 Task: Set the day theme to "Dark default".
Action: Mouse moved to (1167, 112)
Screenshot: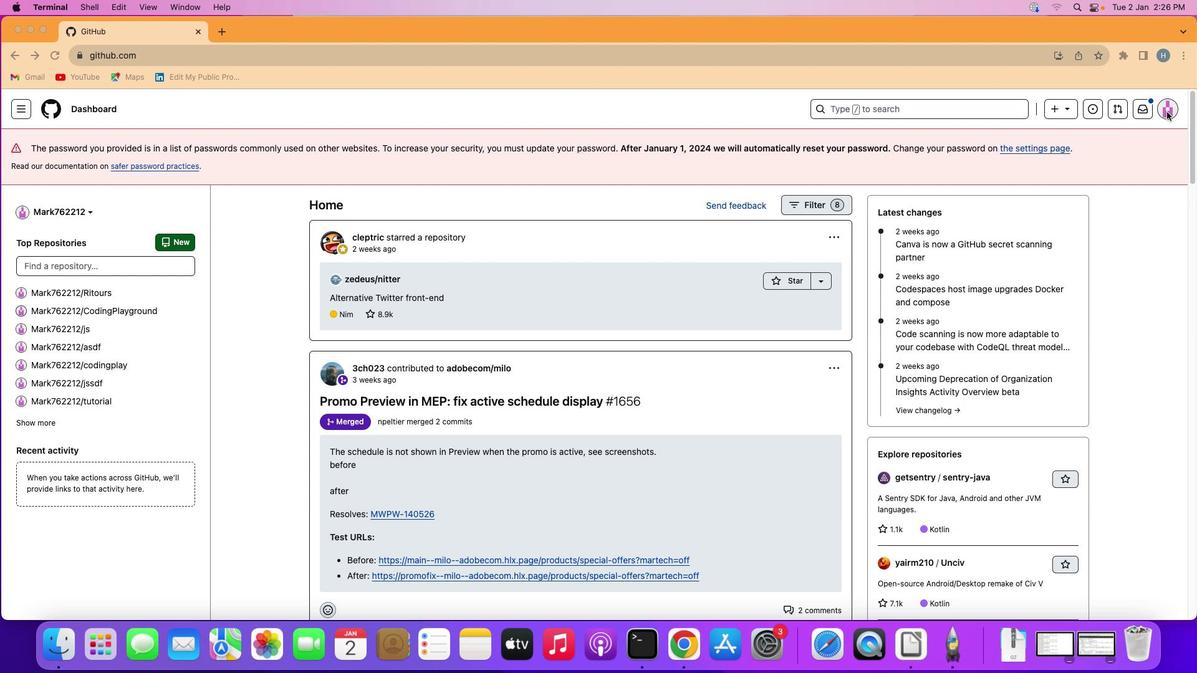 
Action: Mouse pressed left at (1167, 112)
Screenshot: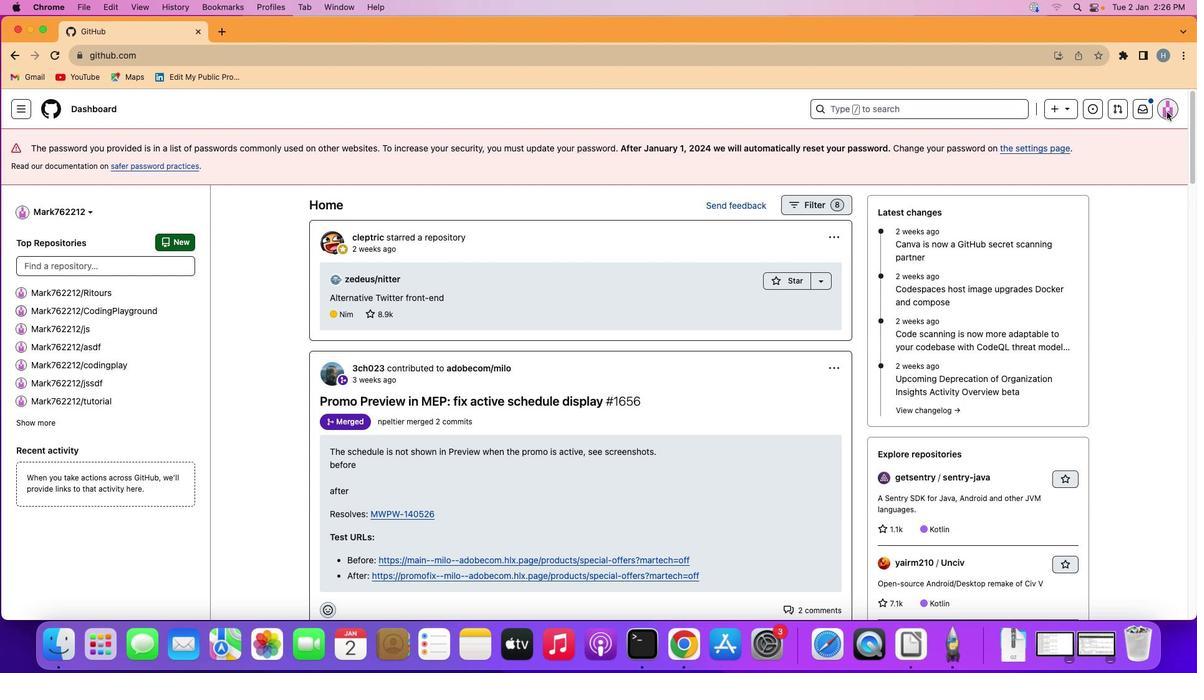 
Action: Mouse moved to (1166, 107)
Screenshot: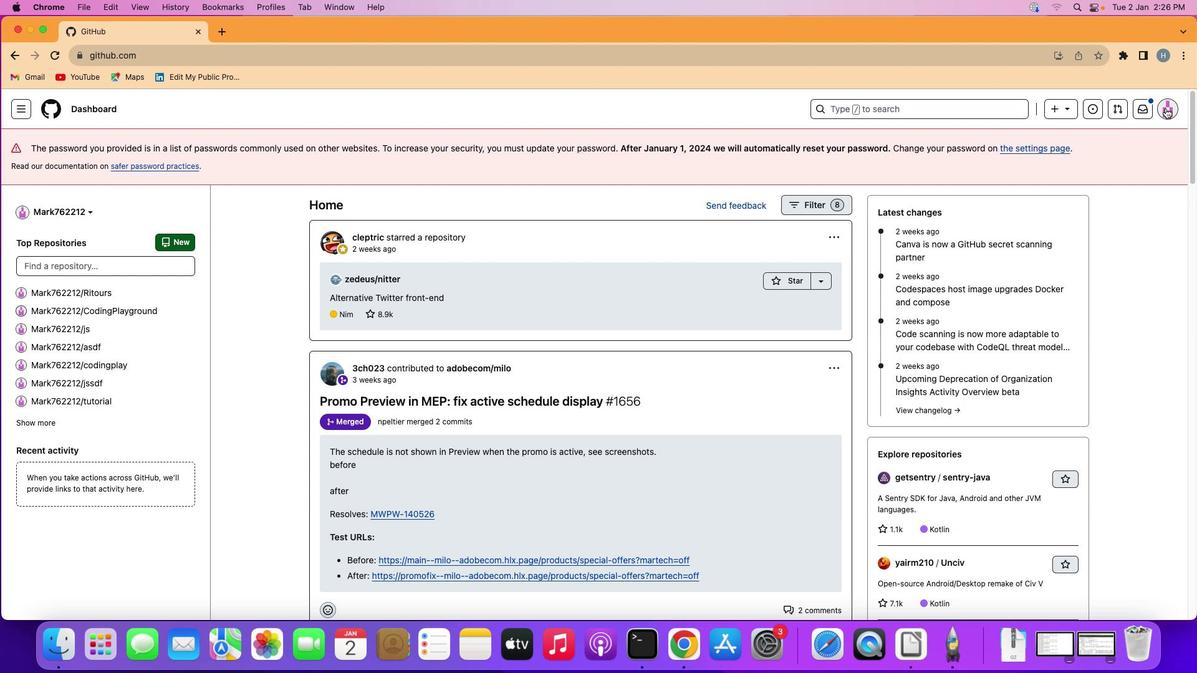 
Action: Mouse pressed left at (1166, 107)
Screenshot: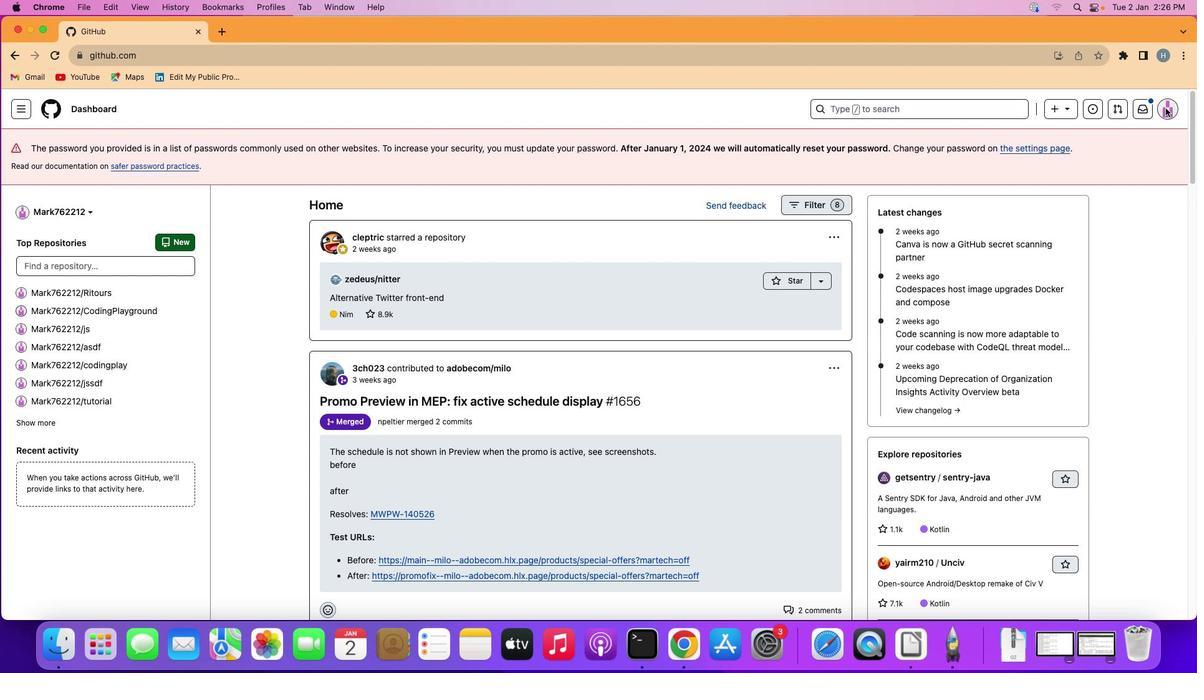 
Action: Mouse moved to (1106, 452)
Screenshot: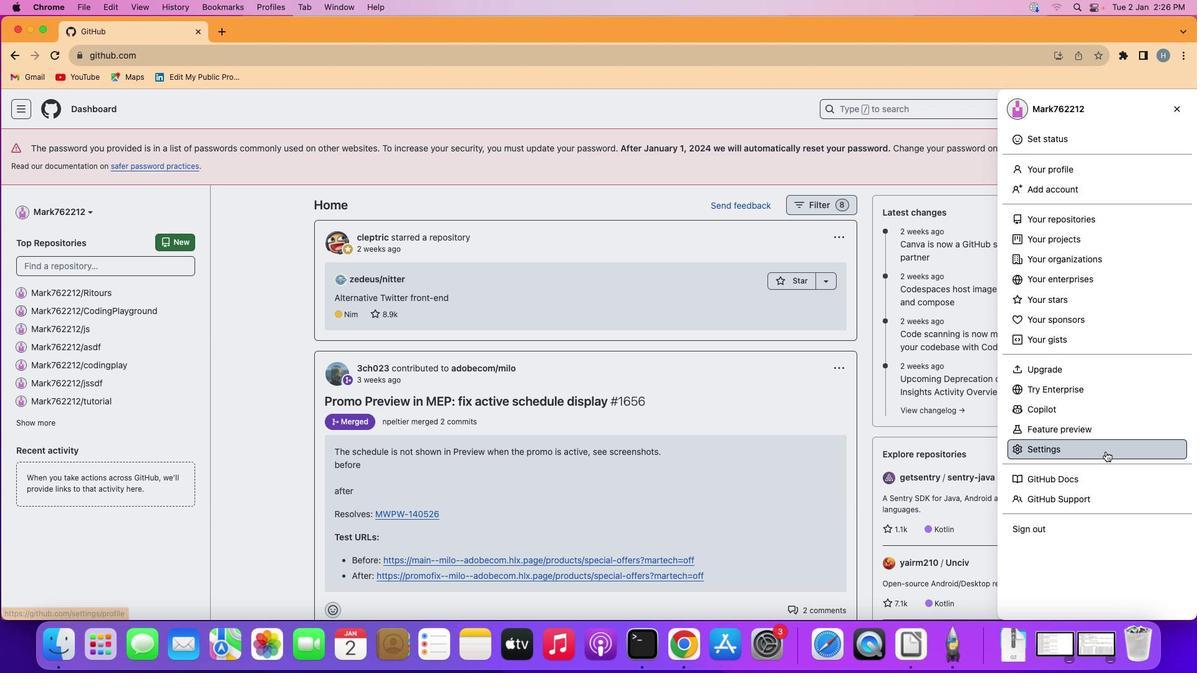 
Action: Mouse pressed left at (1106, 452)
Screenshot: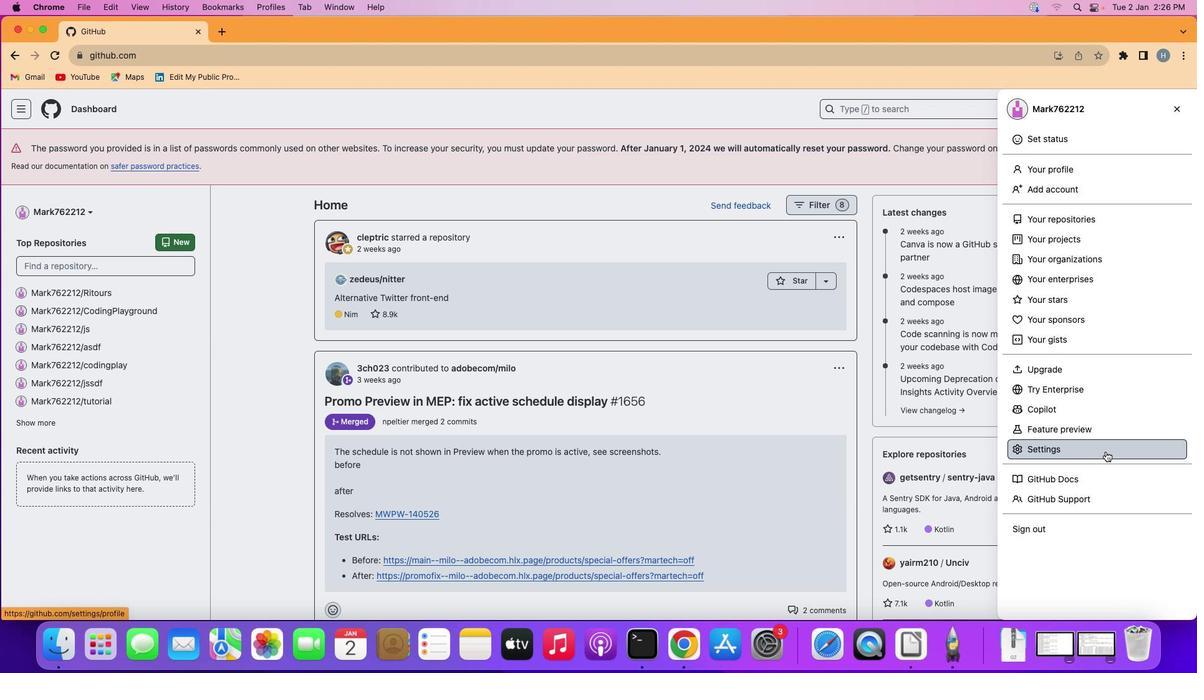 
Action: Mouse moved to (293, 298)
Screenshot: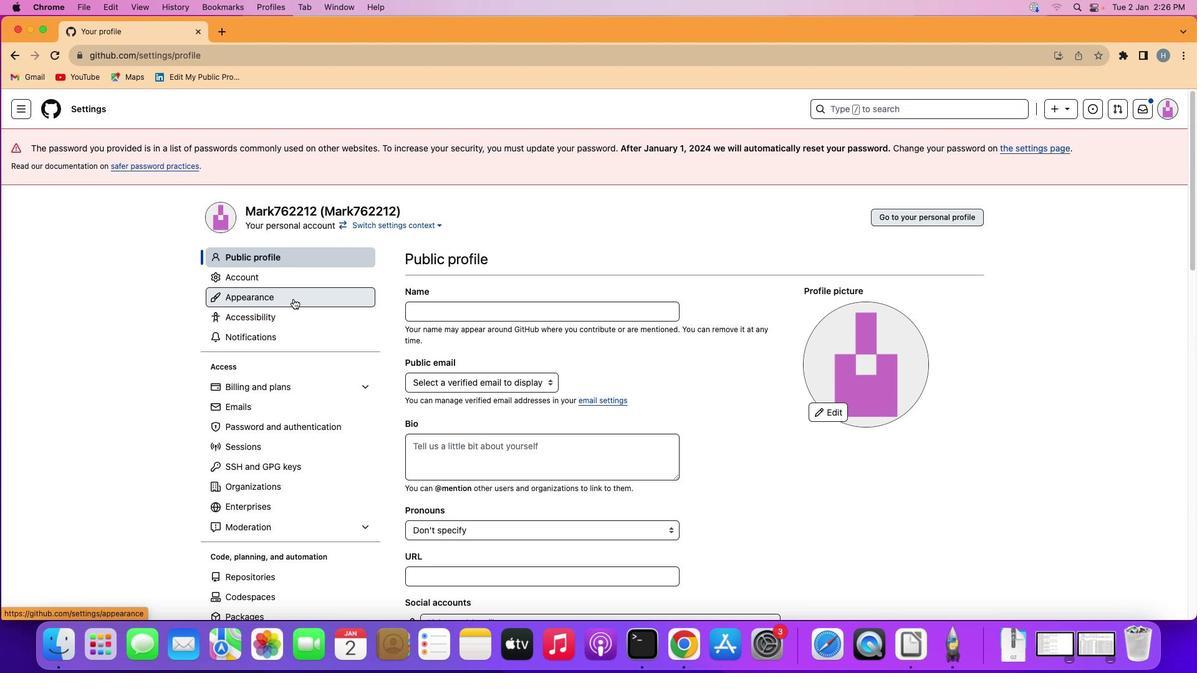
Action: Mouse pressed left at (293, 298)
Screenshot: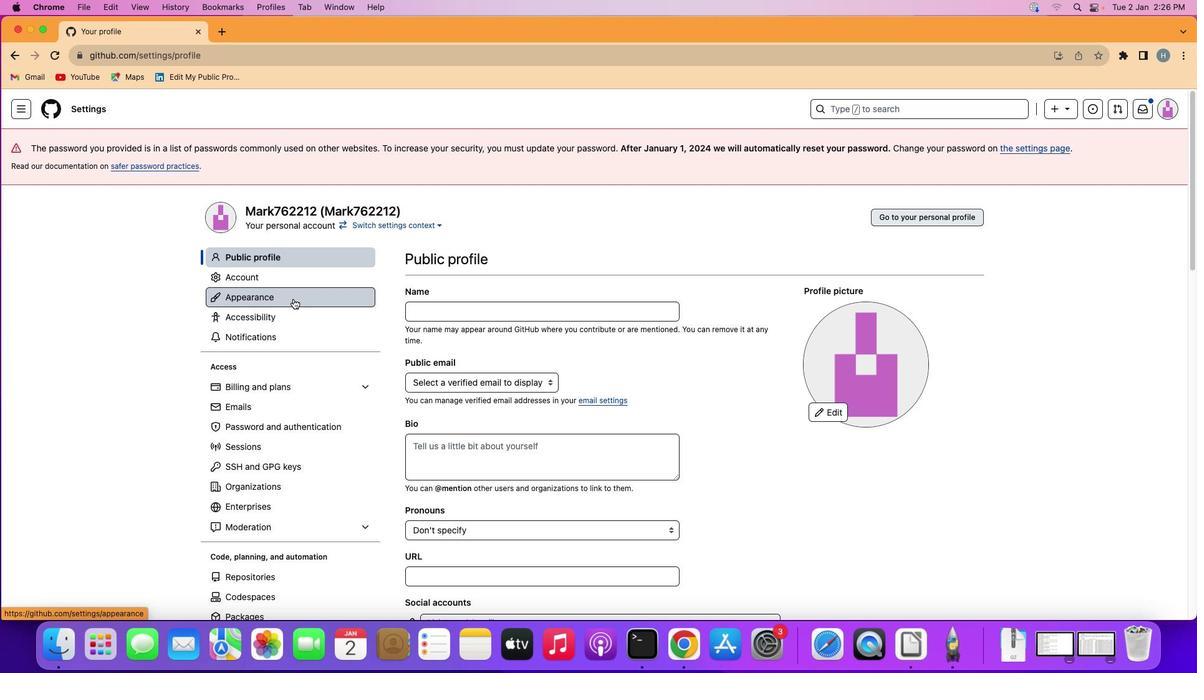 
Action: Mouse moved to (490, 335)
Screenshot: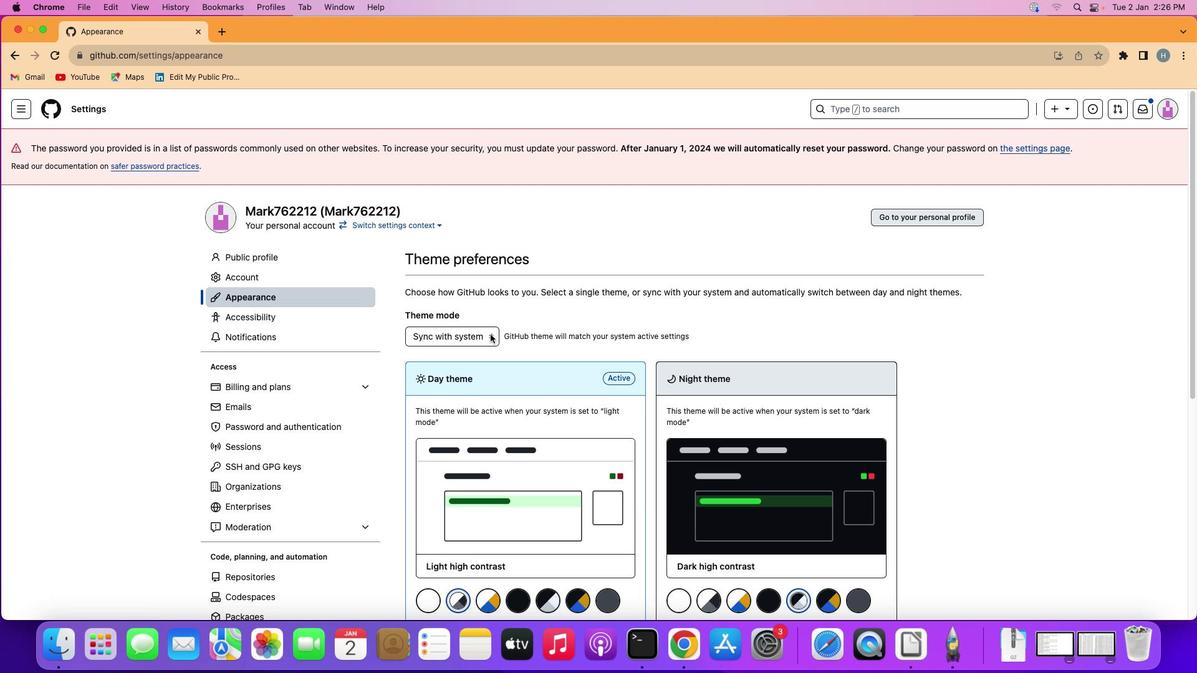 
Action: Mouse pressed left at (490, 335)
Screenshot: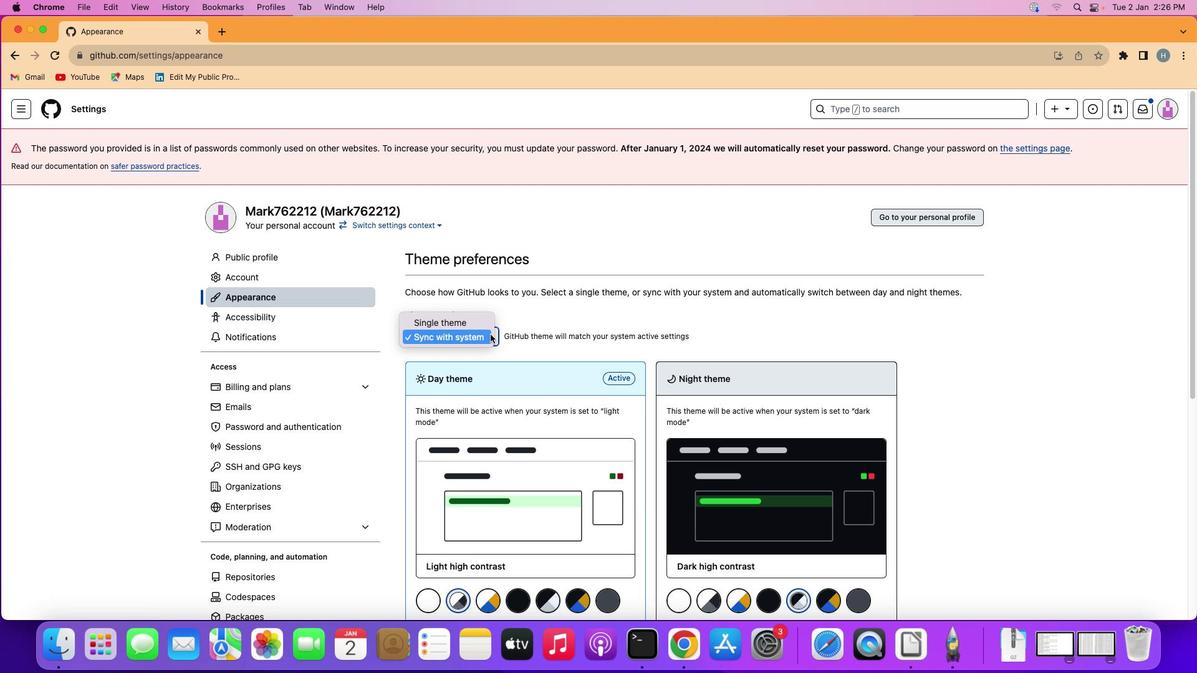 
Action: Mouse moved to (475, 338)
Screenshot: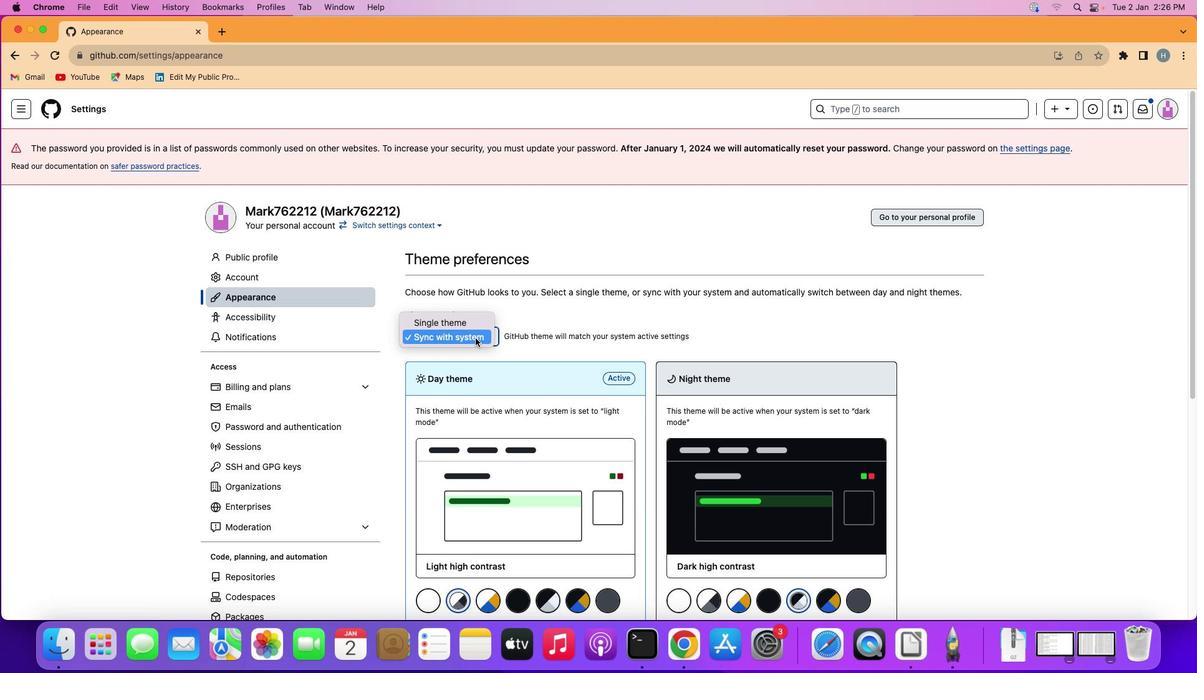 
Action: Mouse pressed left at (475, 338)
Screenshot: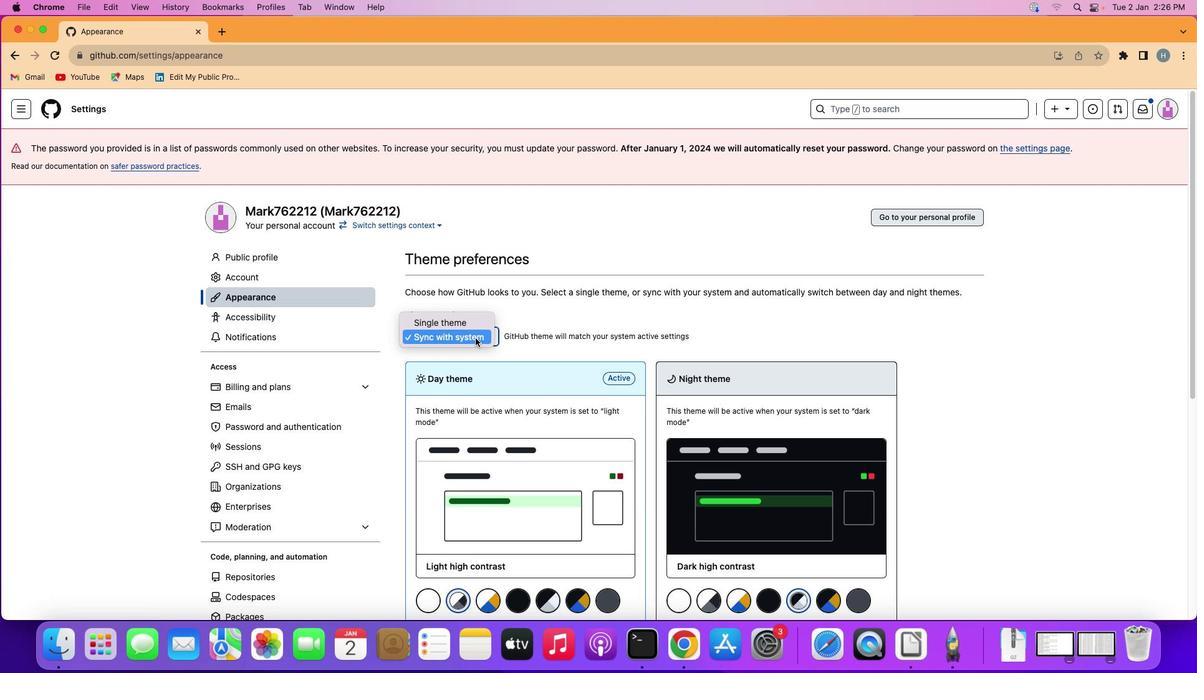 
Action: Mouse moved to (514, 446)
Screenshot: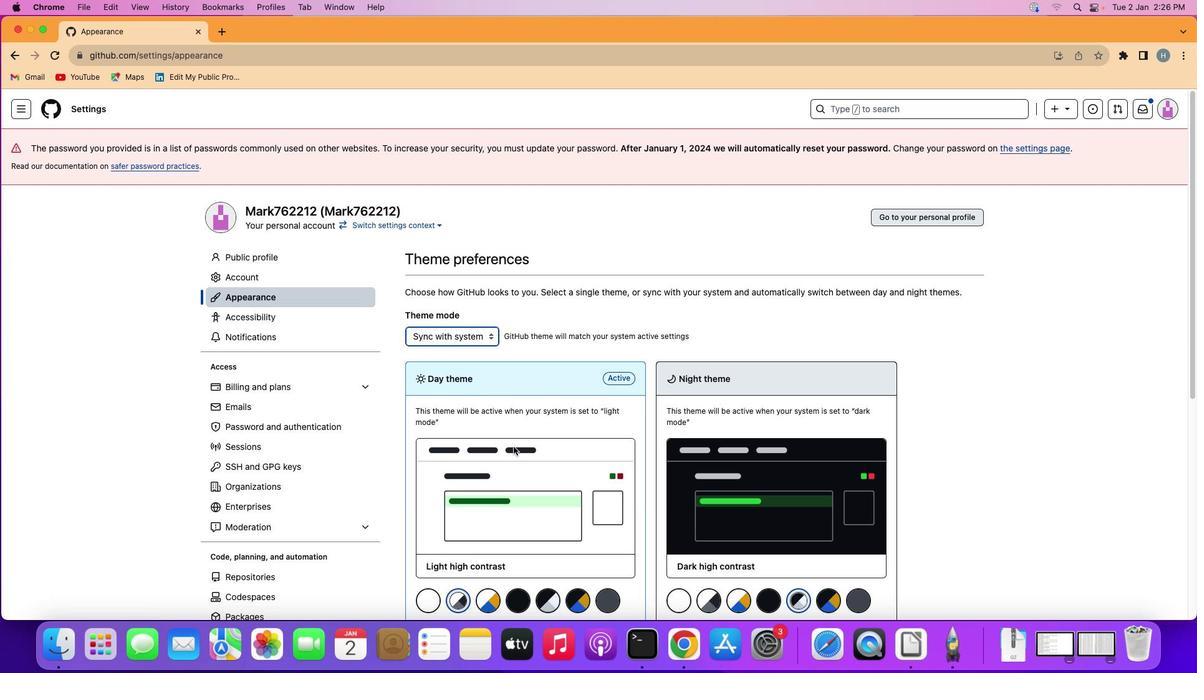 
Action: Mouse scrolled (514, 446) with delta (0, 0)
Screenshot: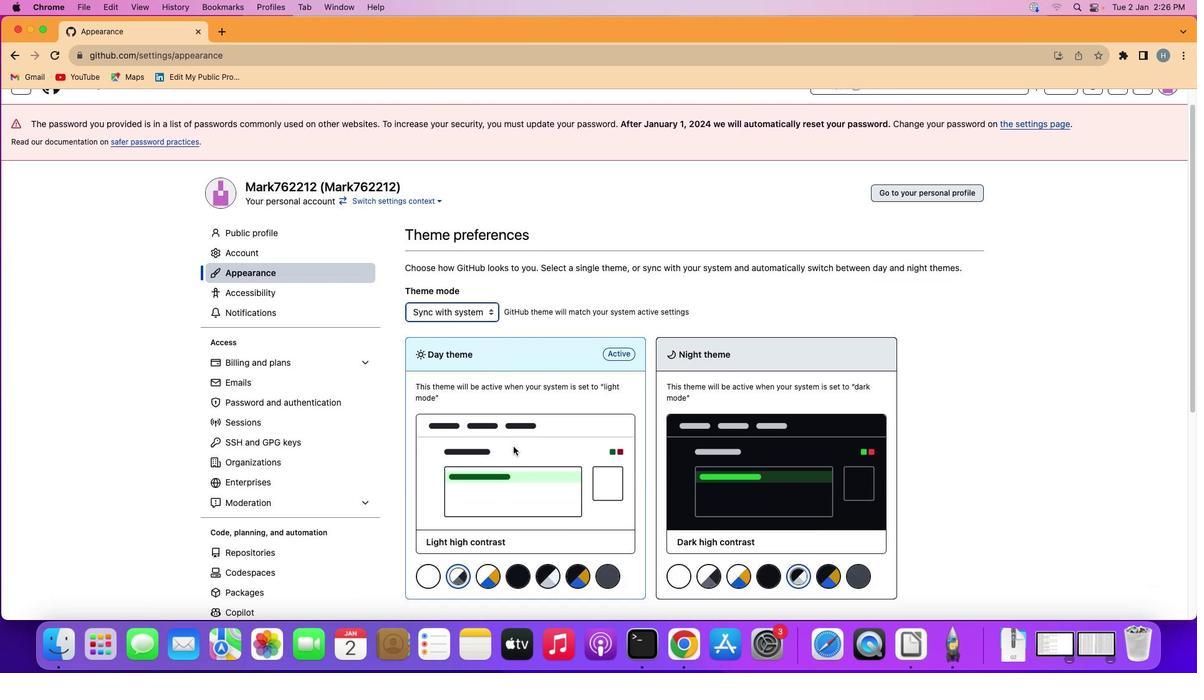 
Action: Mouse scrolled (514, 446) with delta (0, 0)
Screenshot: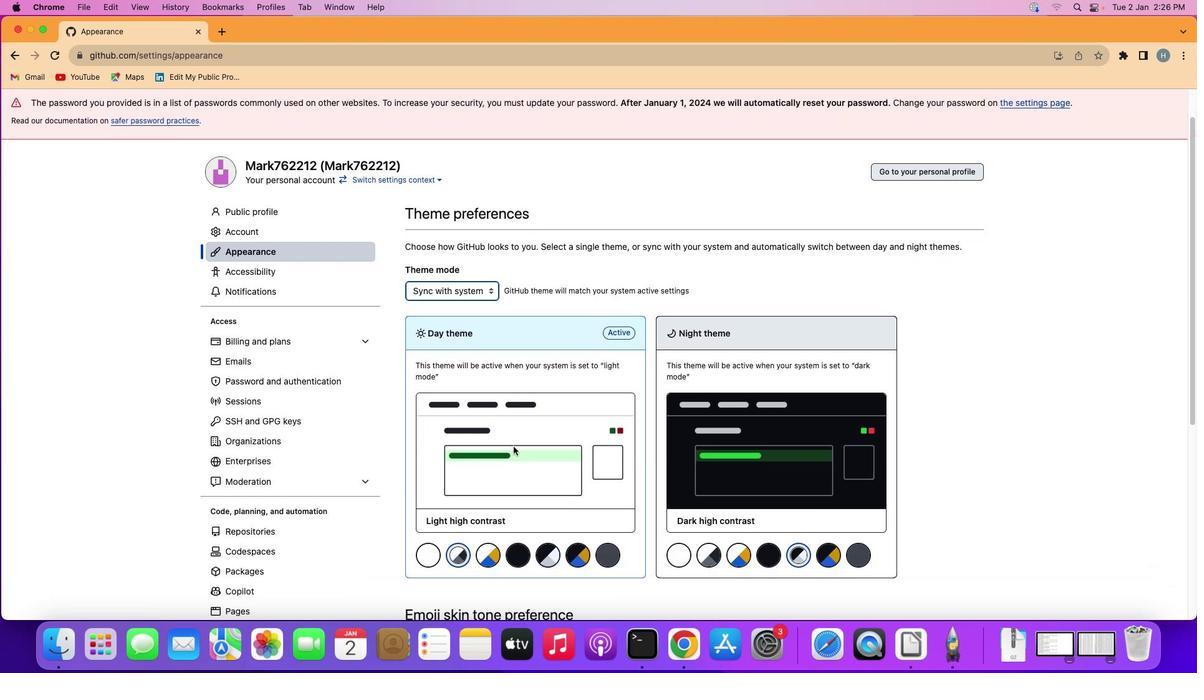 
Action: Mouse scrolled (514, 446) with delta (0, -1)
Screenshot: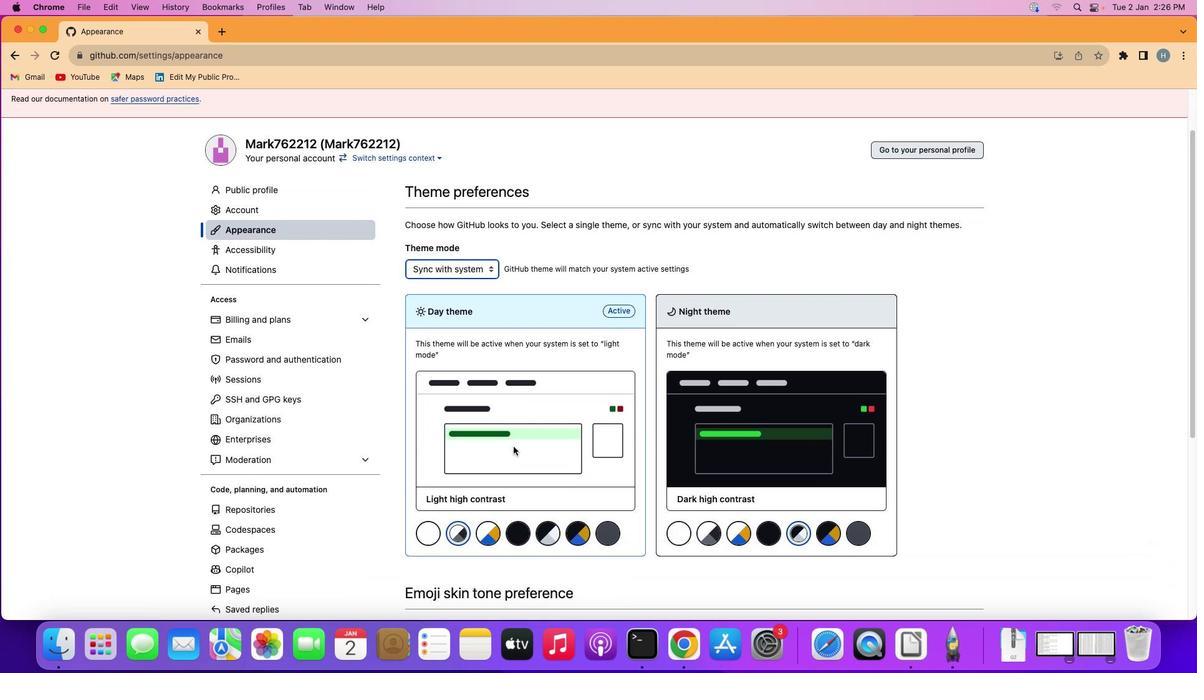 
Action: Mouse moved to (512, 444)
Screenshot: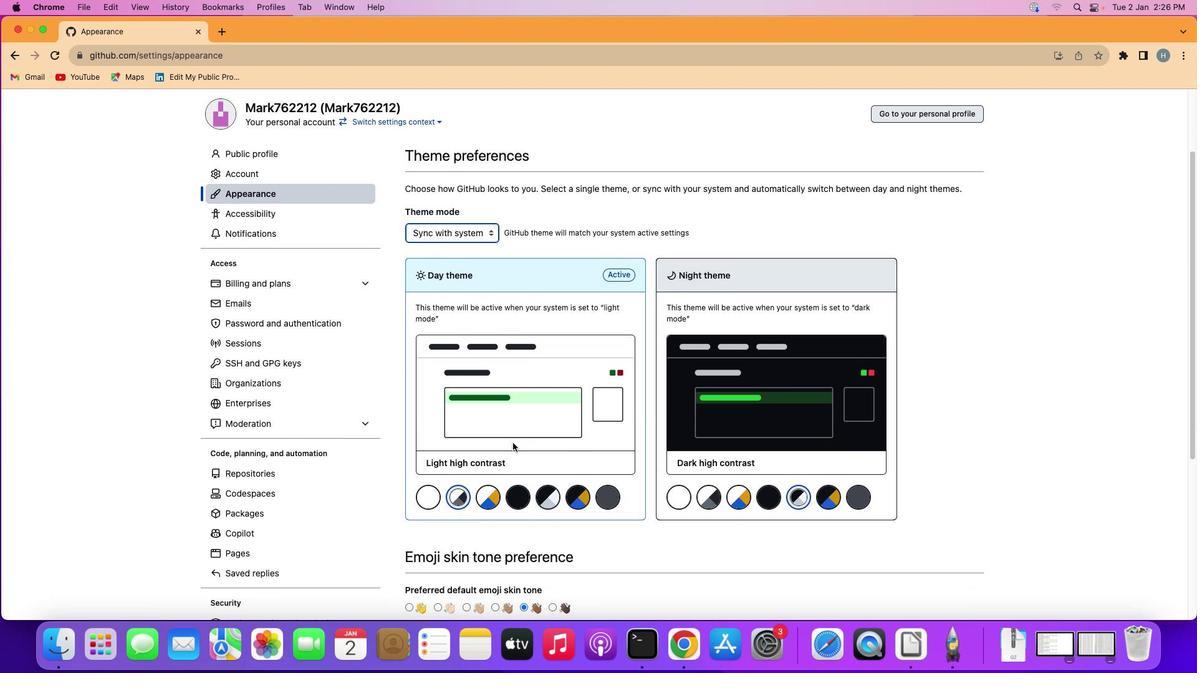 
Action: Mouse scrolled (512, 444) with delta (0, 0)
Screenshot: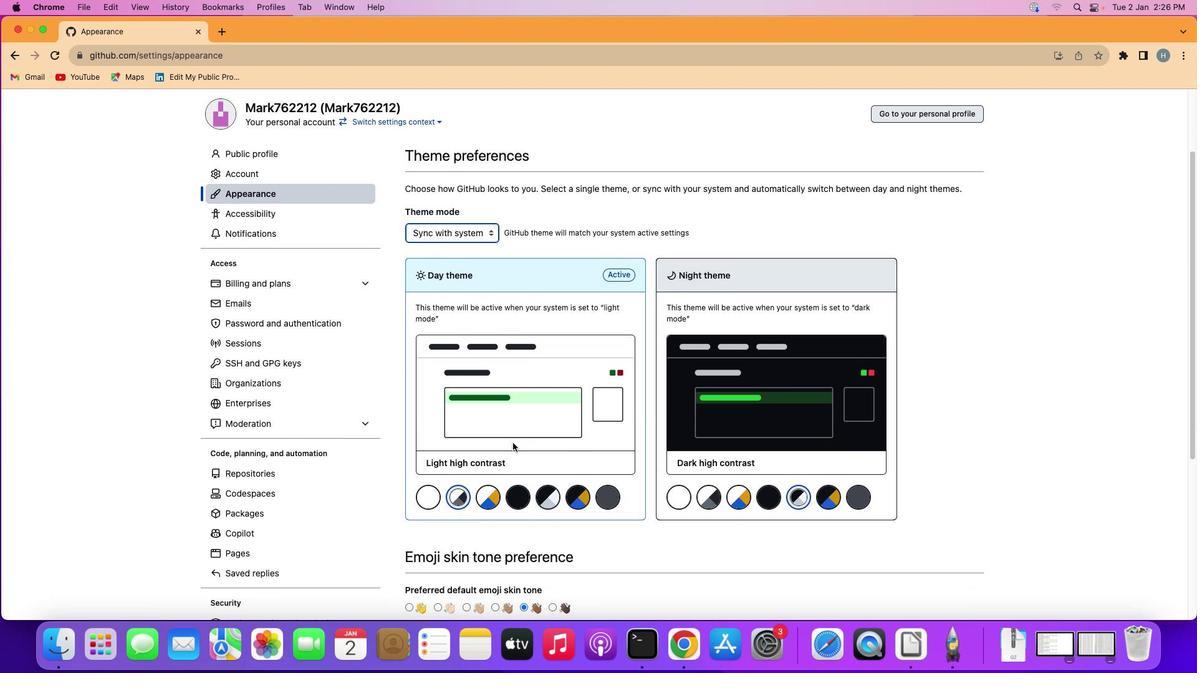 
Action: Mouse moved to (512, 444)
Screenshot: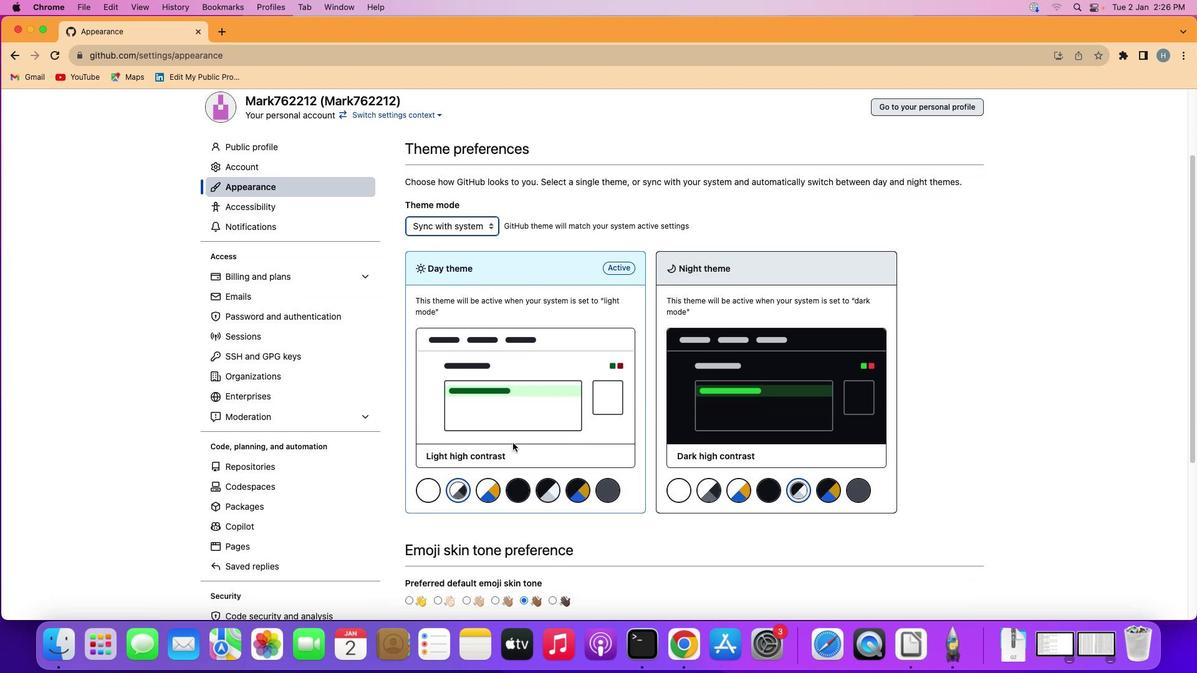 
Action: Mouse scrolled (512, 444) with delta (0, 0)
Screenshot: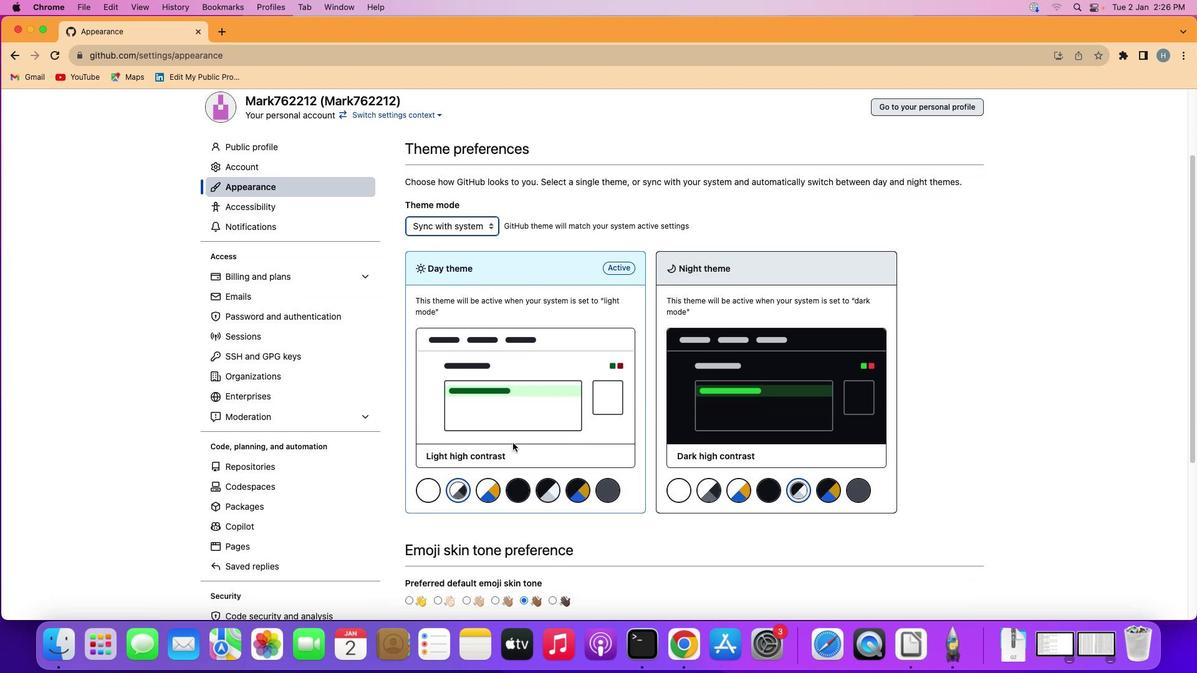 
Action: Mouse moved to (512, 443)
Screenshot: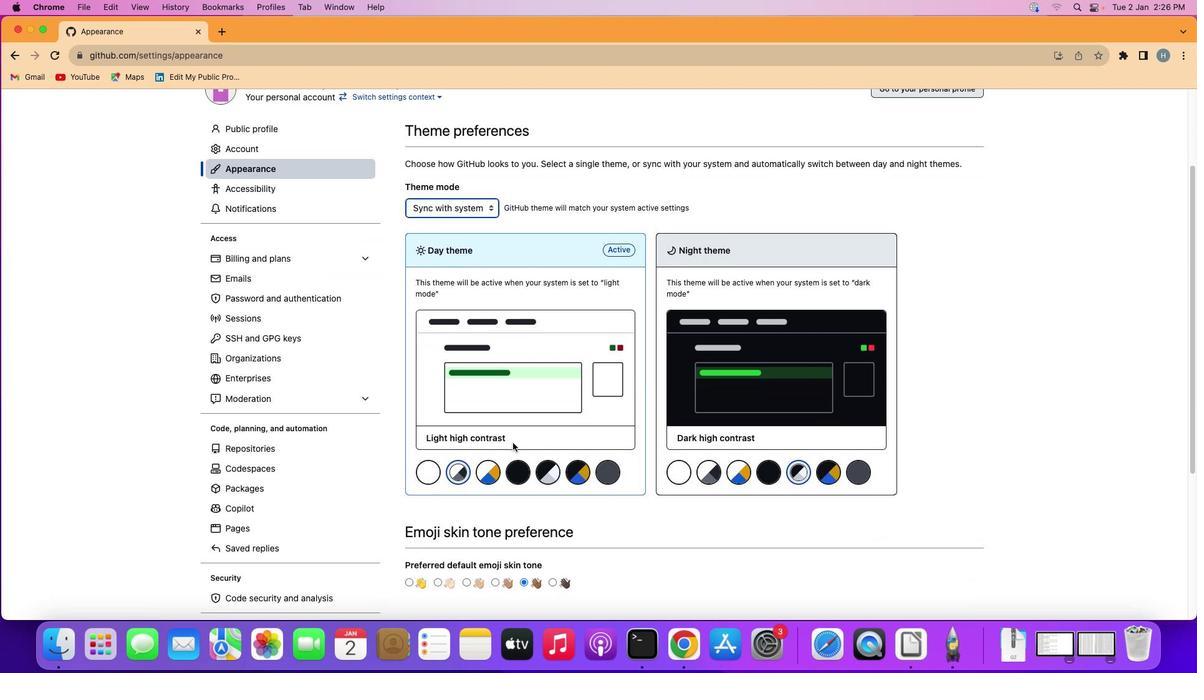 
Action: Mouse scrolled (512, 443) with delta (0, -1)
Screenshot: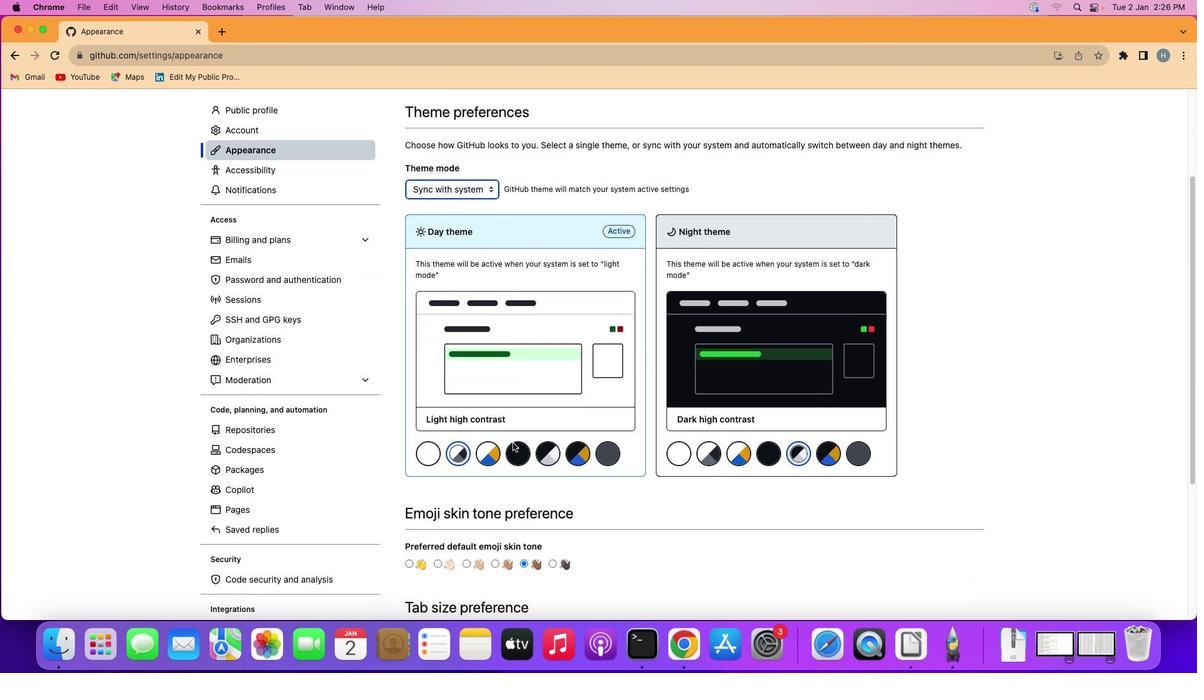 
Action: Mouse moved to (525, 431)
Screenshot: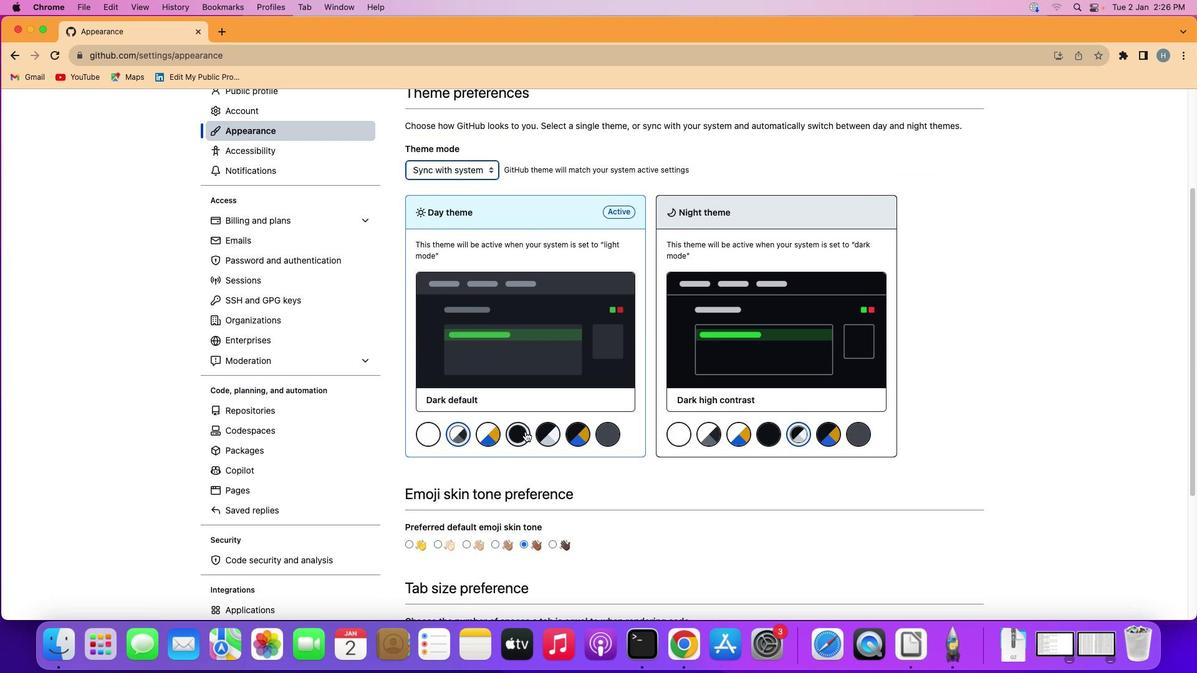 
Action: Mouse pressed left at (525, 431)
Screenshot: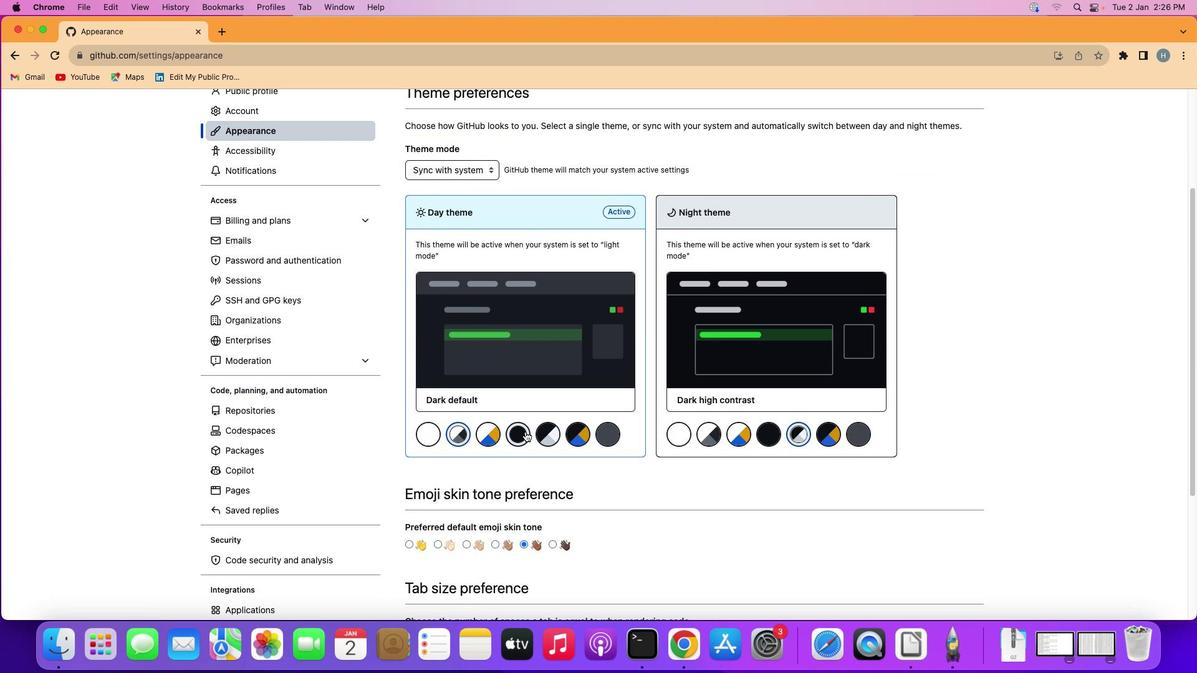 
